 Task: Archive a conversation manually after muting it.
Action: Mouse moved to (198, 116)
Screenshot: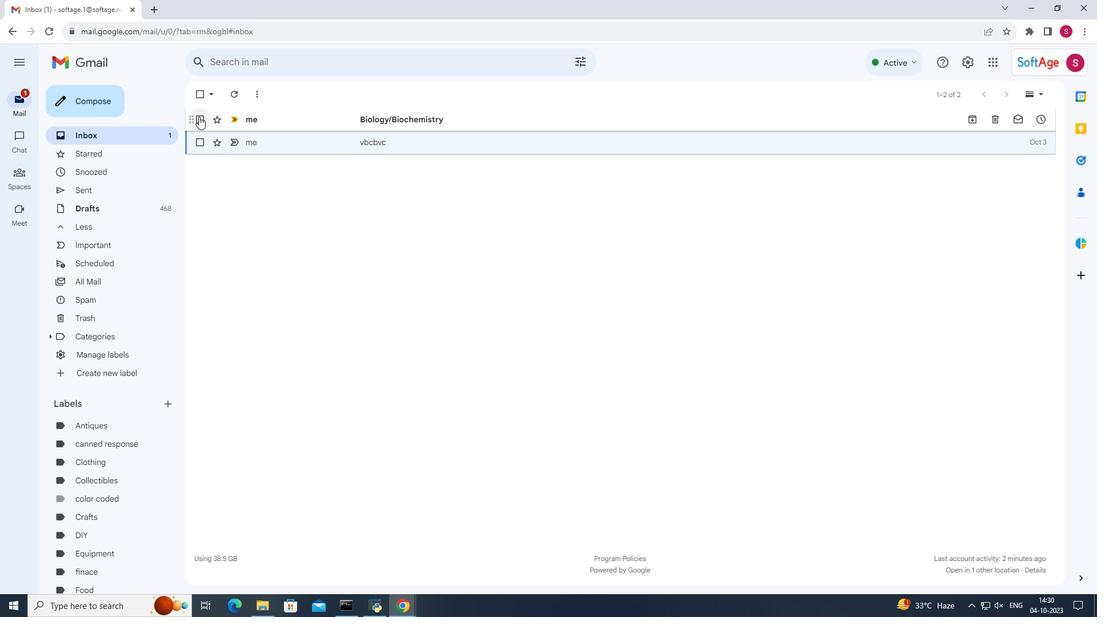 
Action: Mouse pressed left at (198, 116)
Screenshot: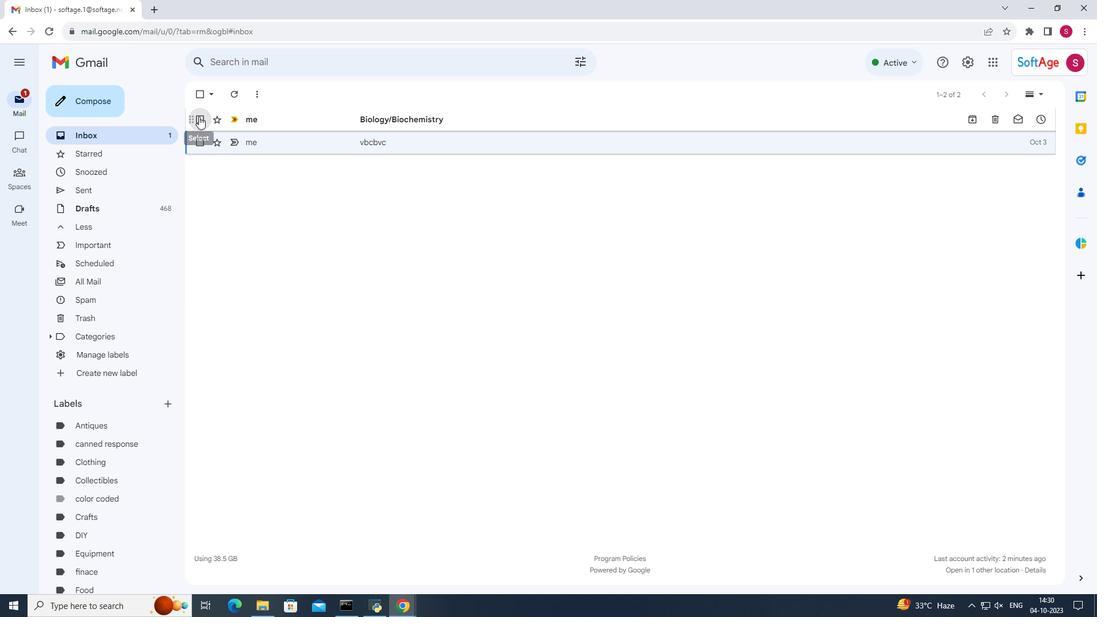 
Action: Mouse moved to (449, 93)
Screenshot: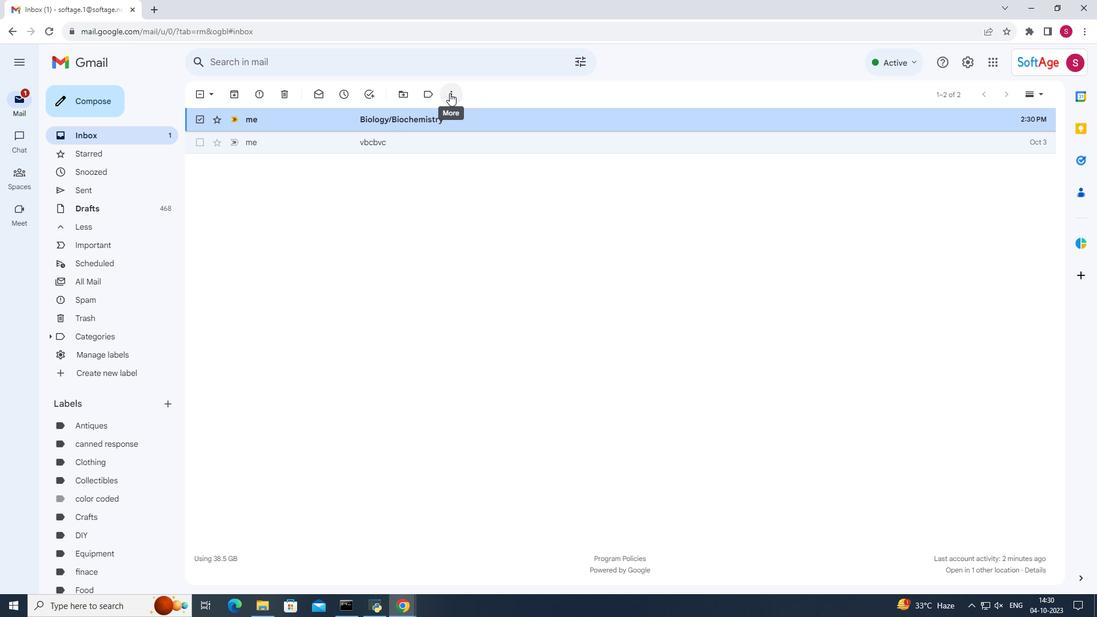 
Action: Mouse pressed left at (449, 93)
Screenshot: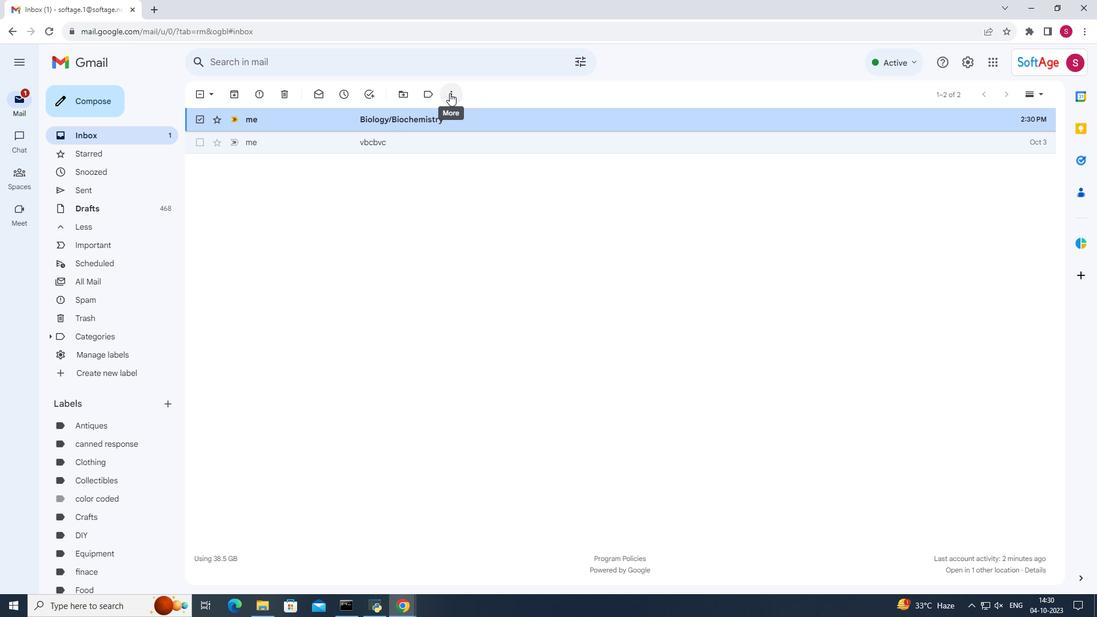 
Action: Mouse moved to (484, 184)
Screenshot: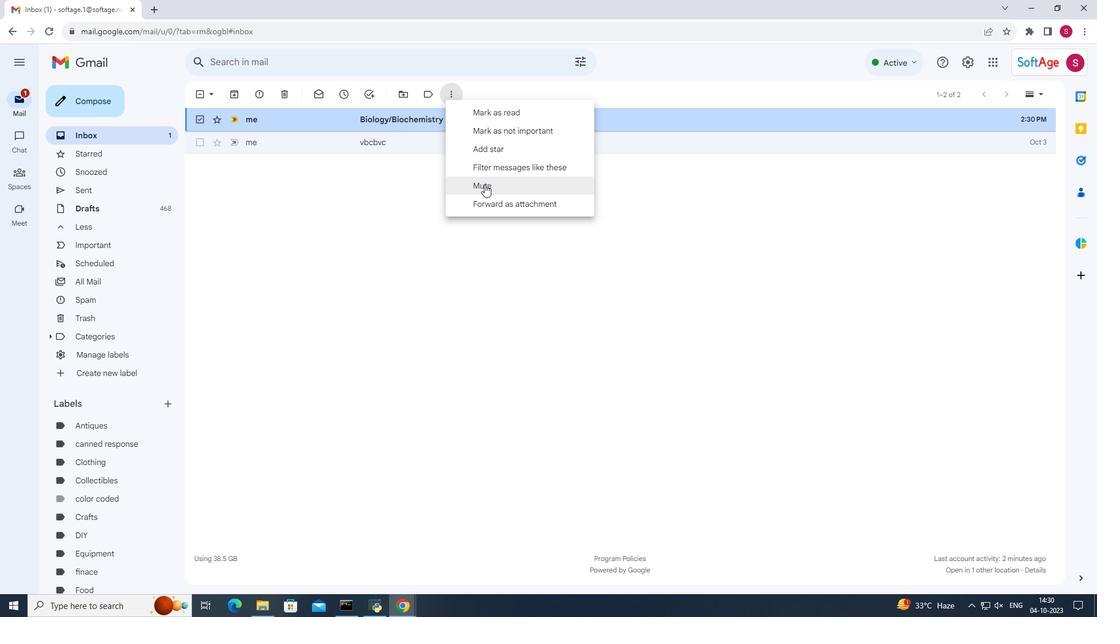 
Action: Mouse pressed left at (484, 184)
Screenshot: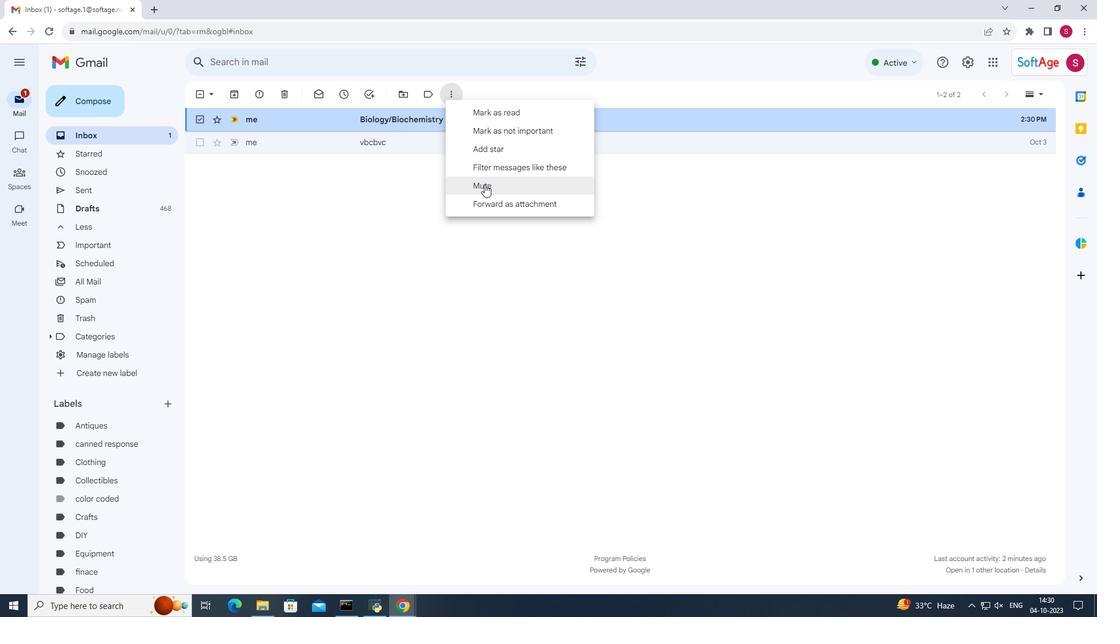 
Action: Mouse moved to (106, 278)
Screenshot: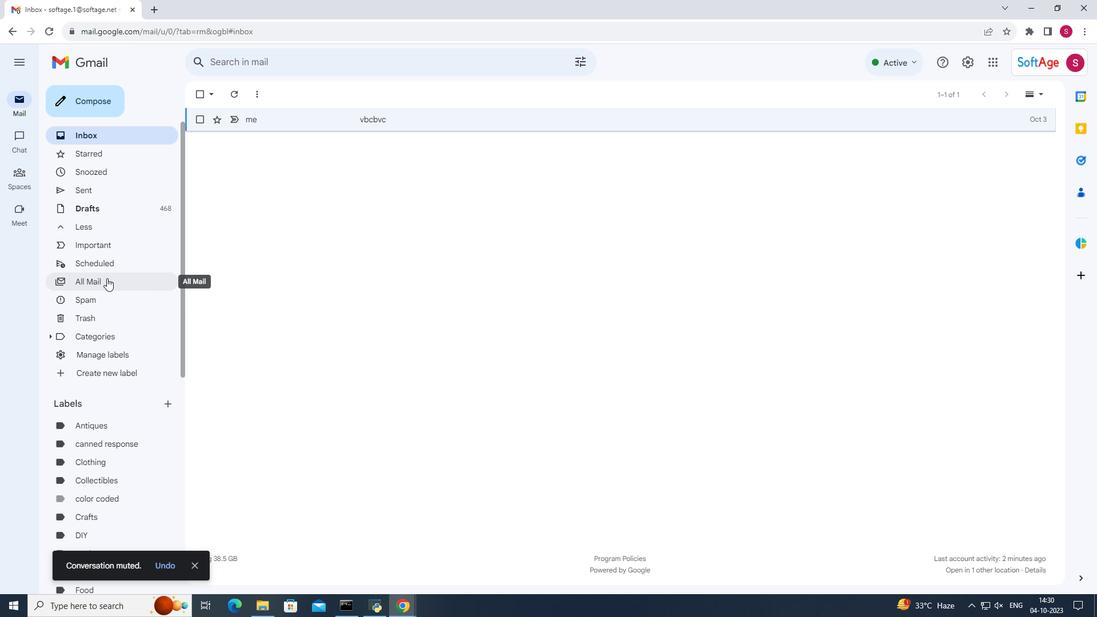 
Action: Mouse pressed left at (106, 278)
Screenshot: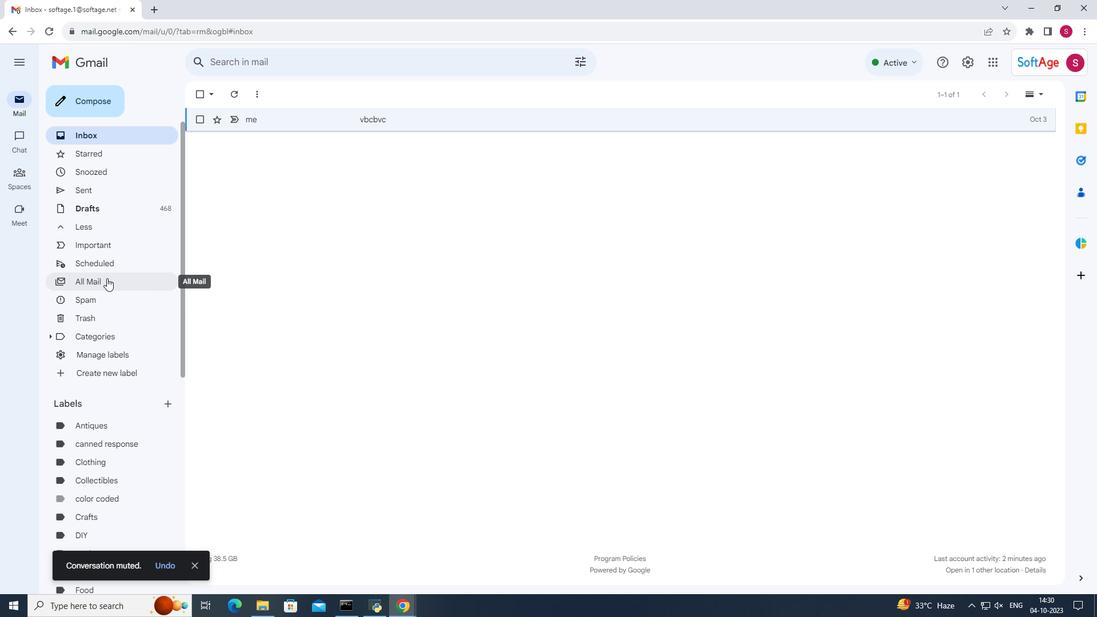 
Action: Mouse moved to (551, 279)
Screenshot: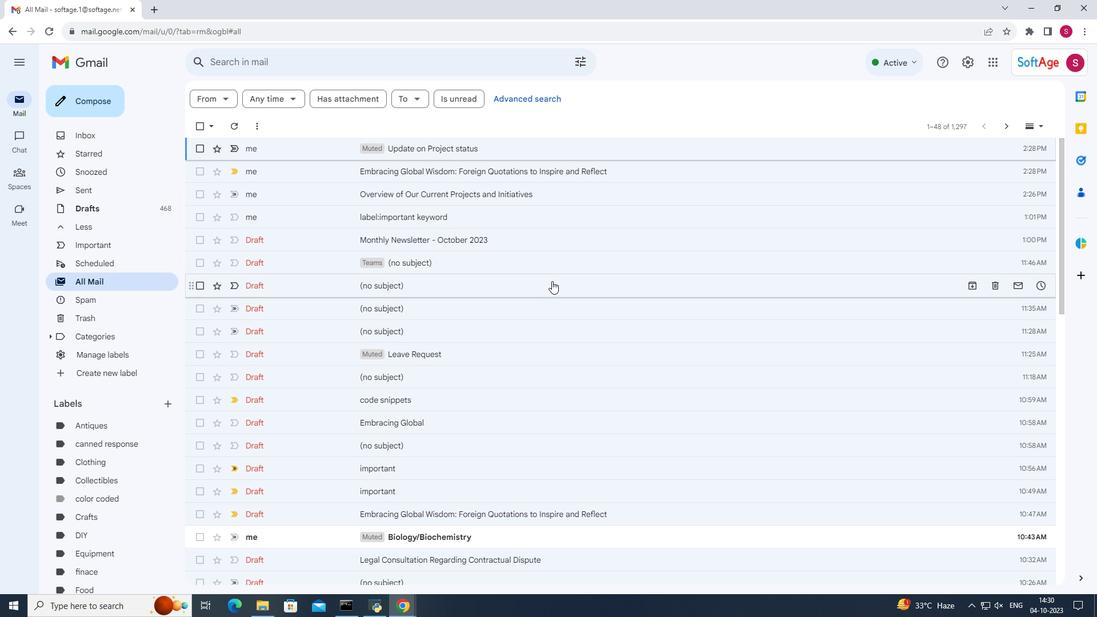 
Action: Mouse scrolled (551, 278) with delta (0, 0)
Screenshot: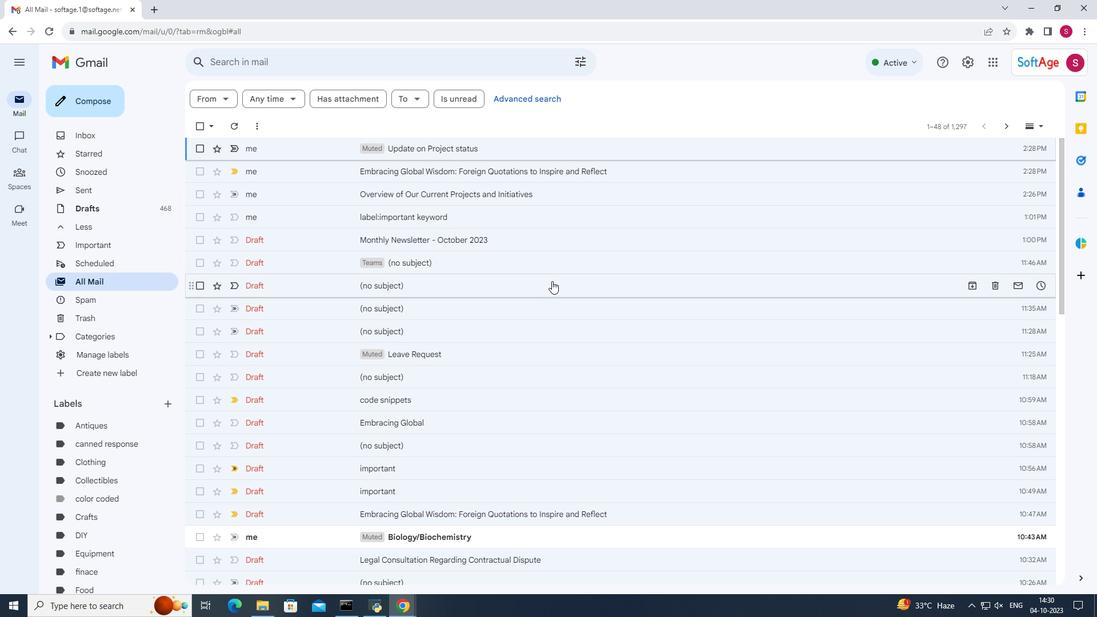 
Action: Mouse moved to (552, 280)
Screenshot: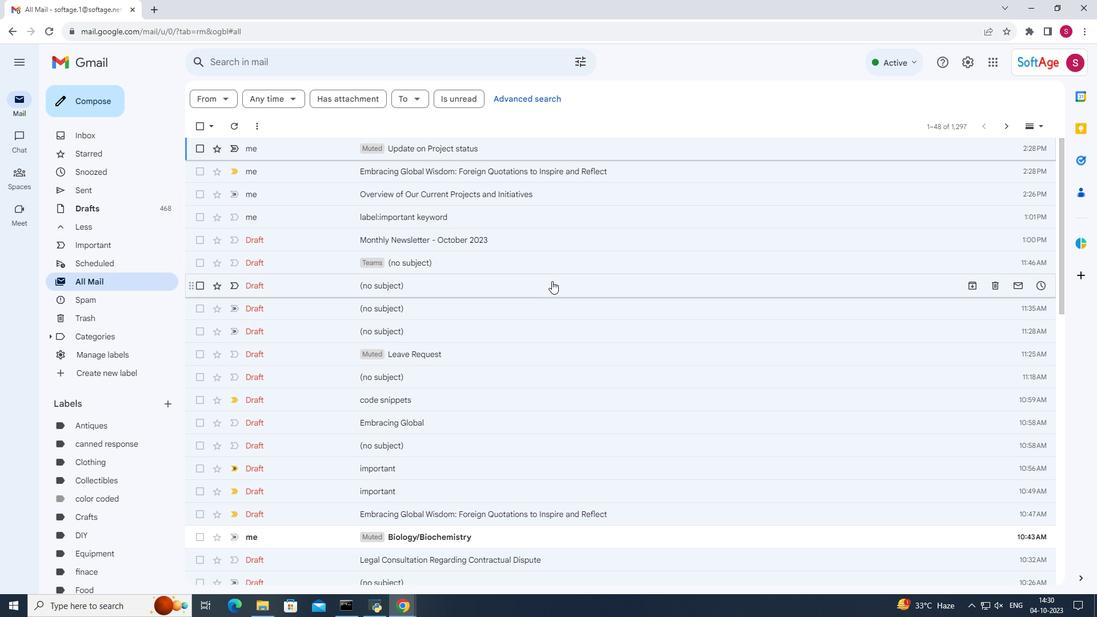 
Action: Mouse scrolled (552, 280) with delta (0, 0)
Screenshot: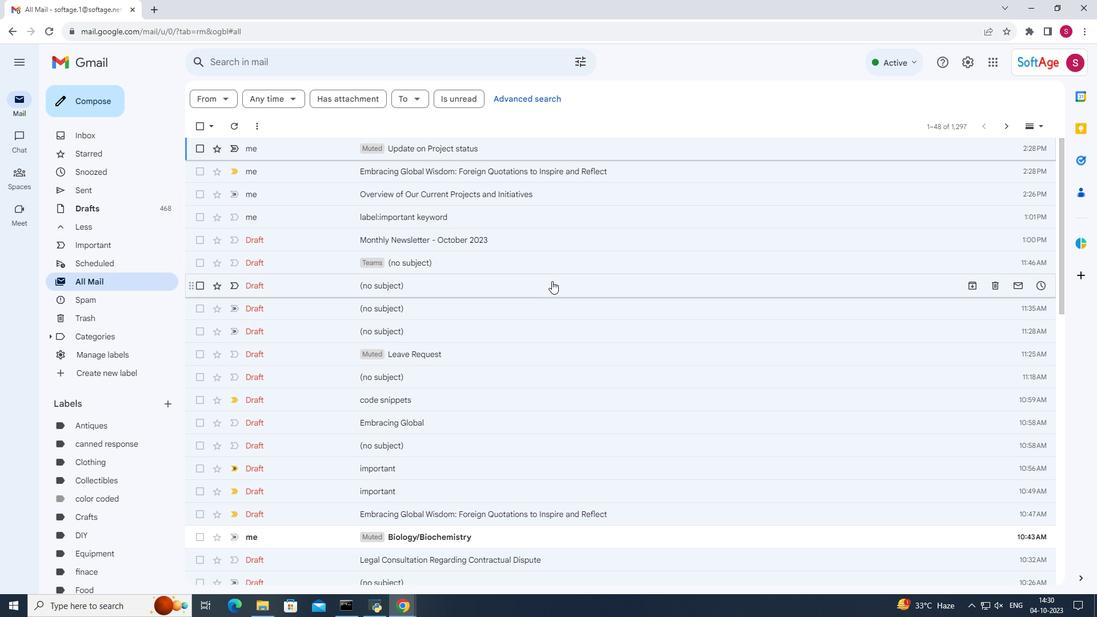 
Action: Mouse moved to (552, 281)
Screenshot: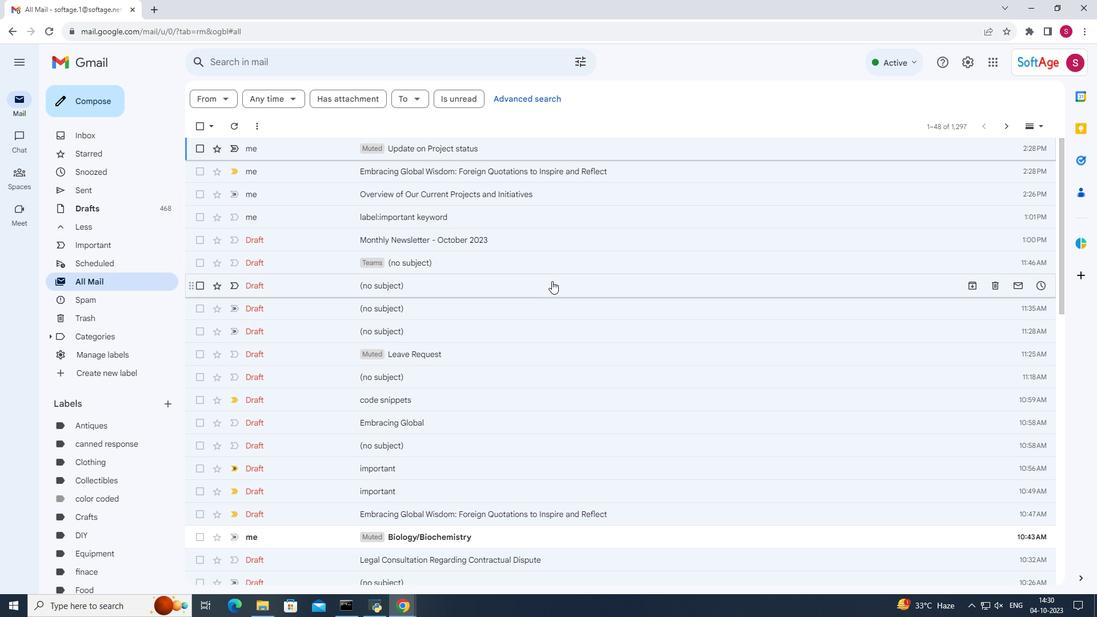 
Action: Mouse scrolled (552, 280) with delta (0, 0)
Screenshot: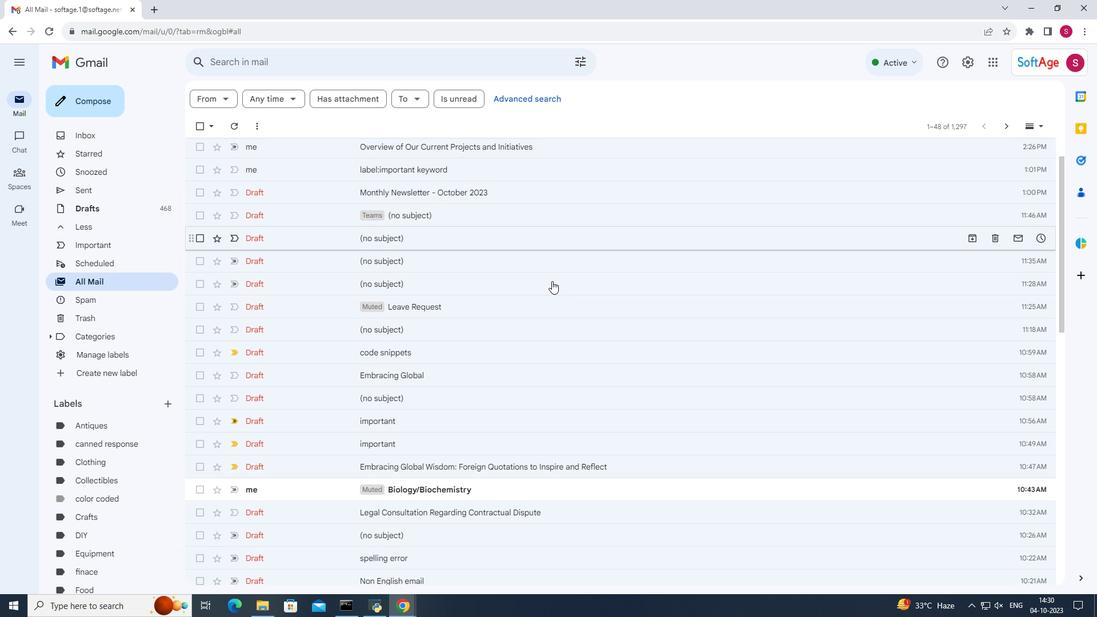 
Action: Mouse scrolled (552, 280) with delta (0, 0)
Screenshot: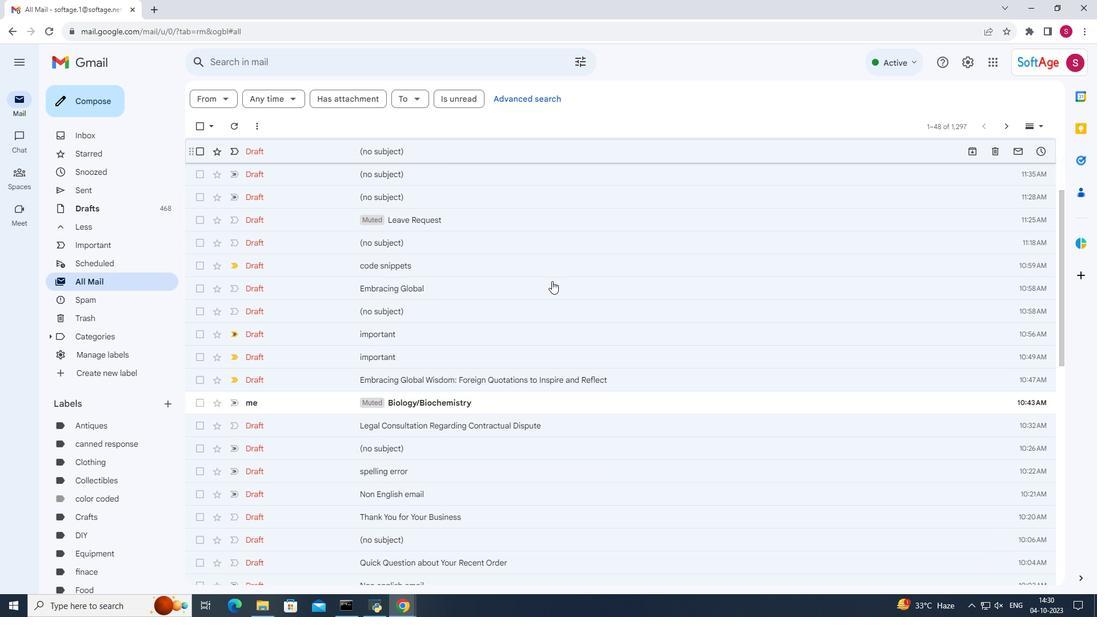 
Action: Mouse moved to (527, 308)
Screenshot: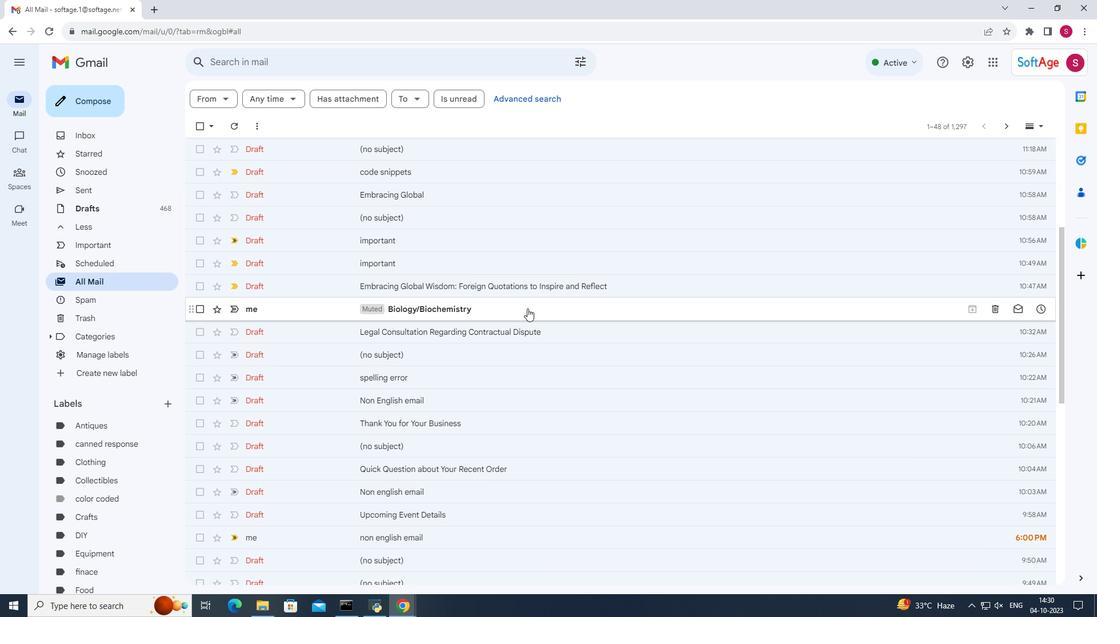 
Action: Mouse pressed left at (527, 308)
Screenshot: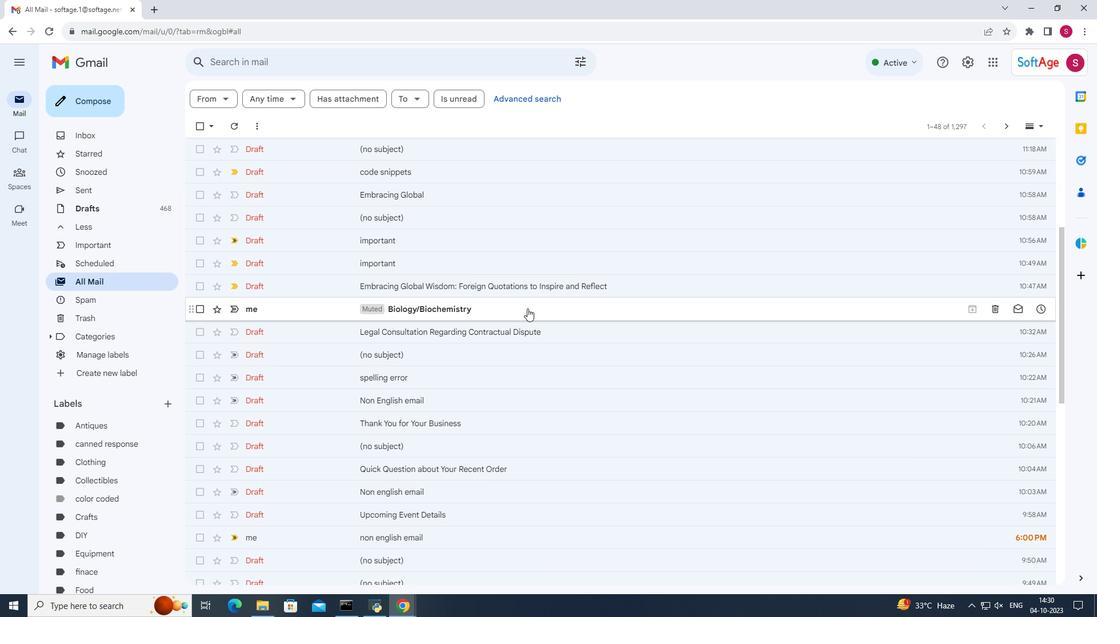 
Action: Mouse moved to (234, 97)
Screenshot: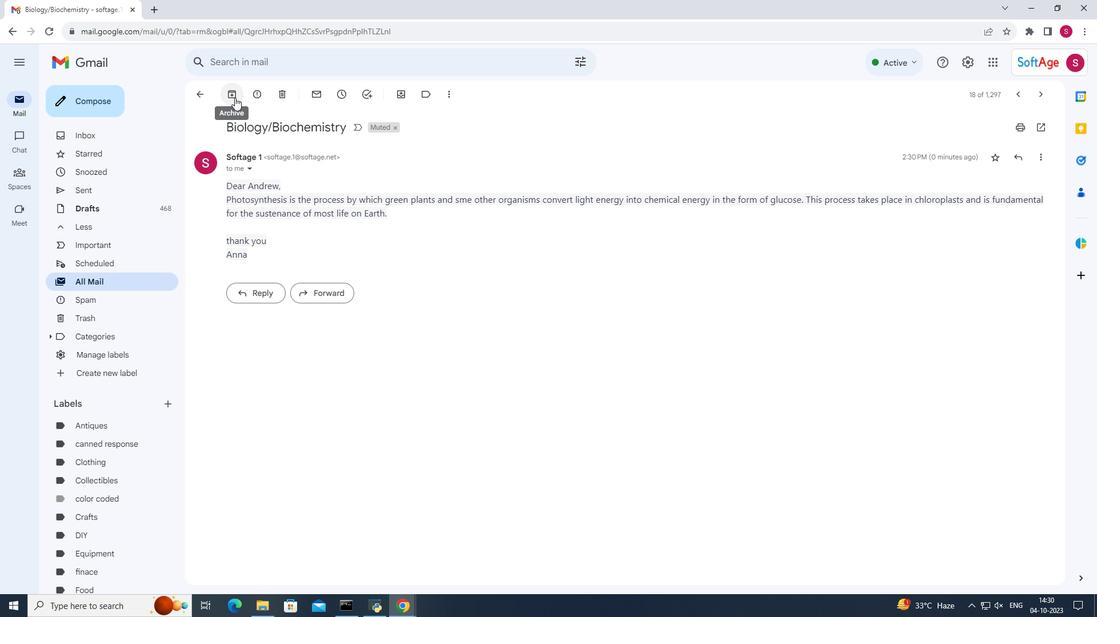 
Action: Mouse pressed left at (234, 97)
Screenshot: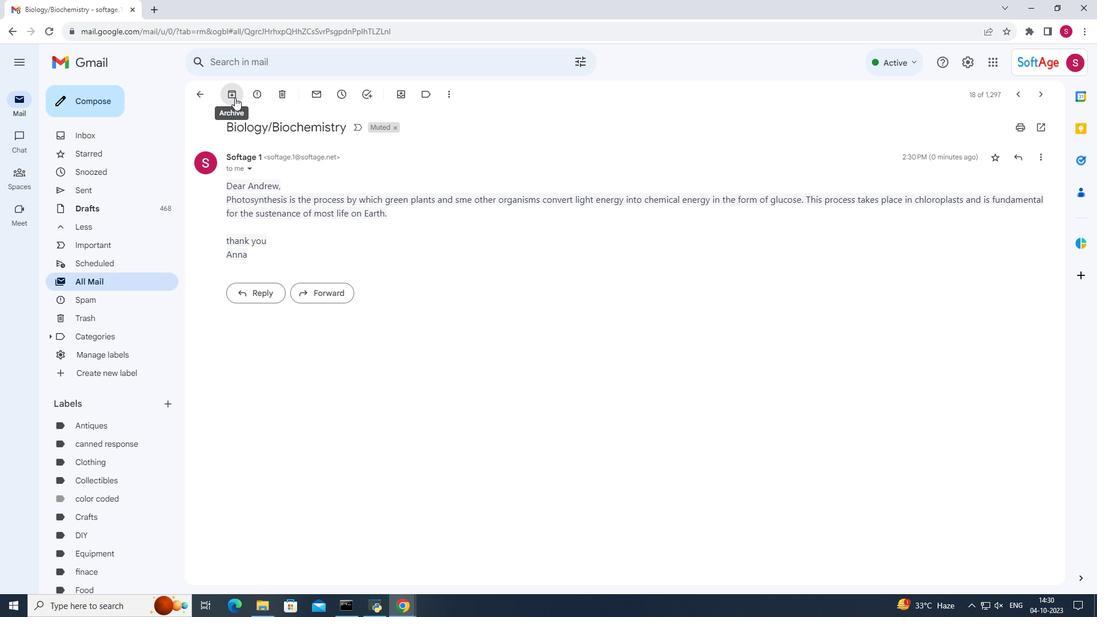 
Action: Mouse pressed left at (234, 97)
Screenshot: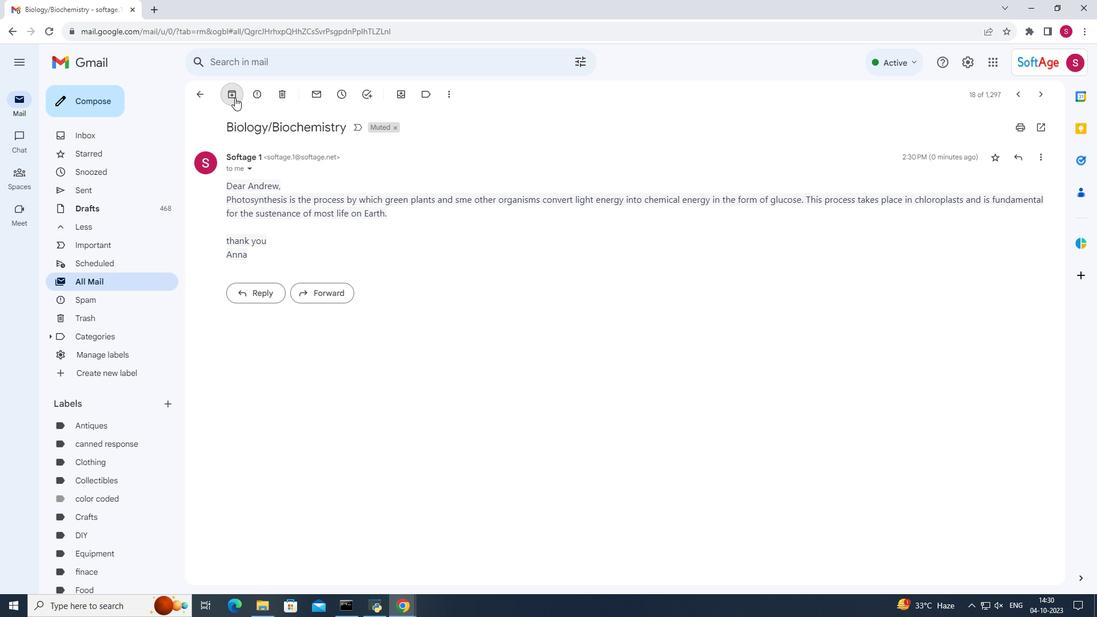 
Action: Mouse moved to (572, 359)
Screenshot: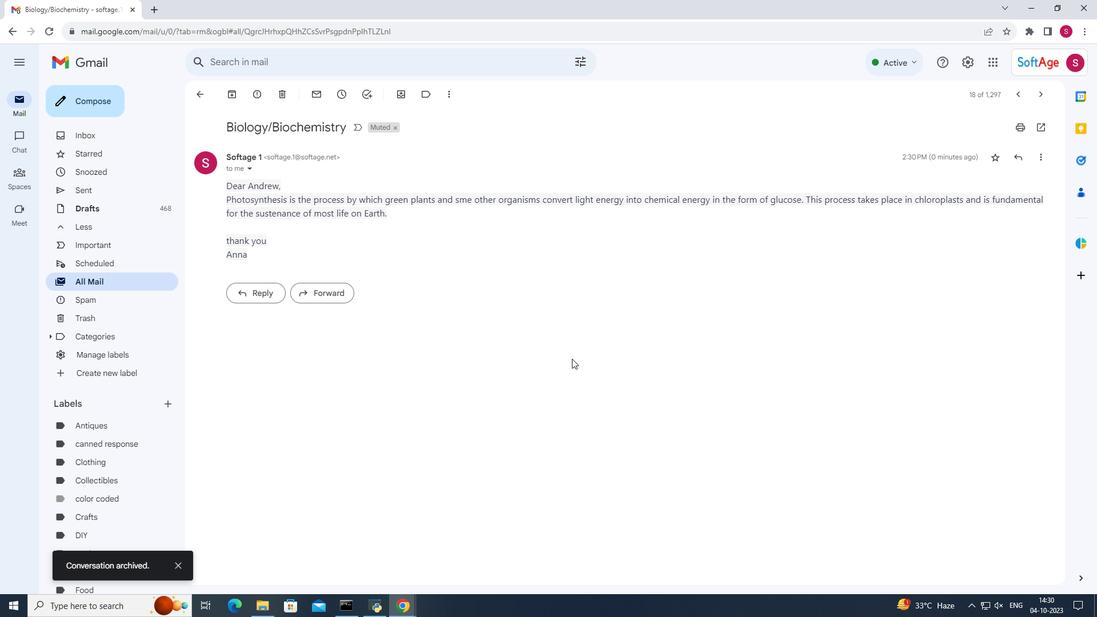 
